 Task: Add Northern Chef Sea Salt & Pepper Calamari to the cart.
Action: Mouse moved to (24, 154)
Screenshot: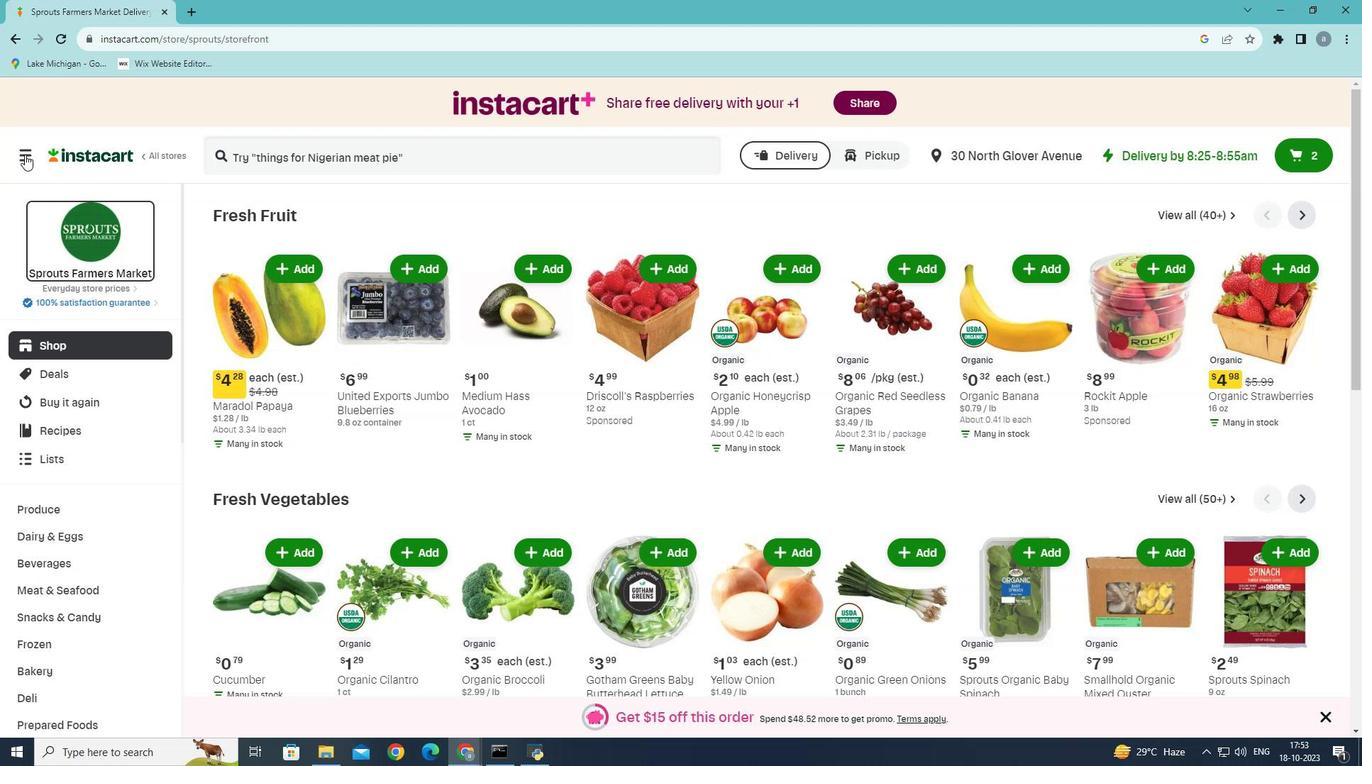 
Action: Mouse pressed left at (24, 154)
Screenshot: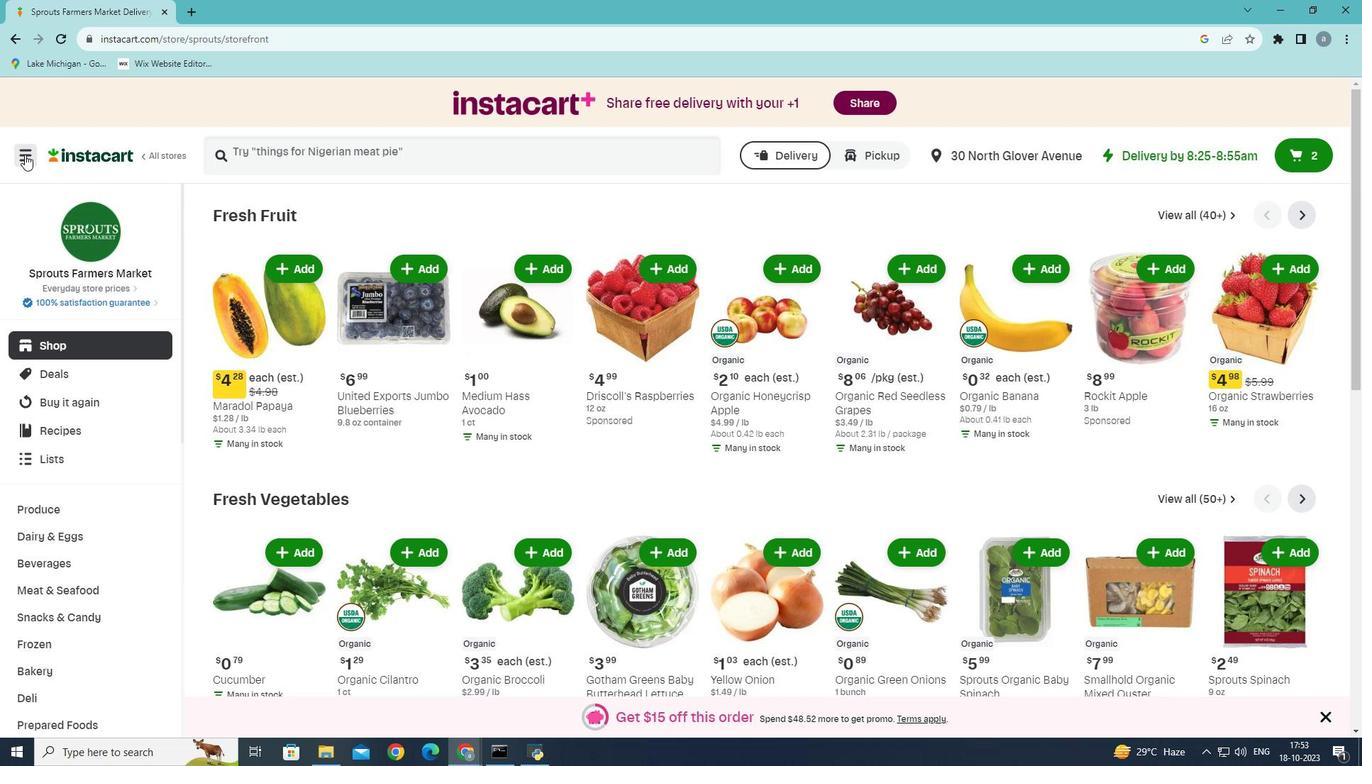 
Action: Mouse moved to (65, 410)
Screenshot: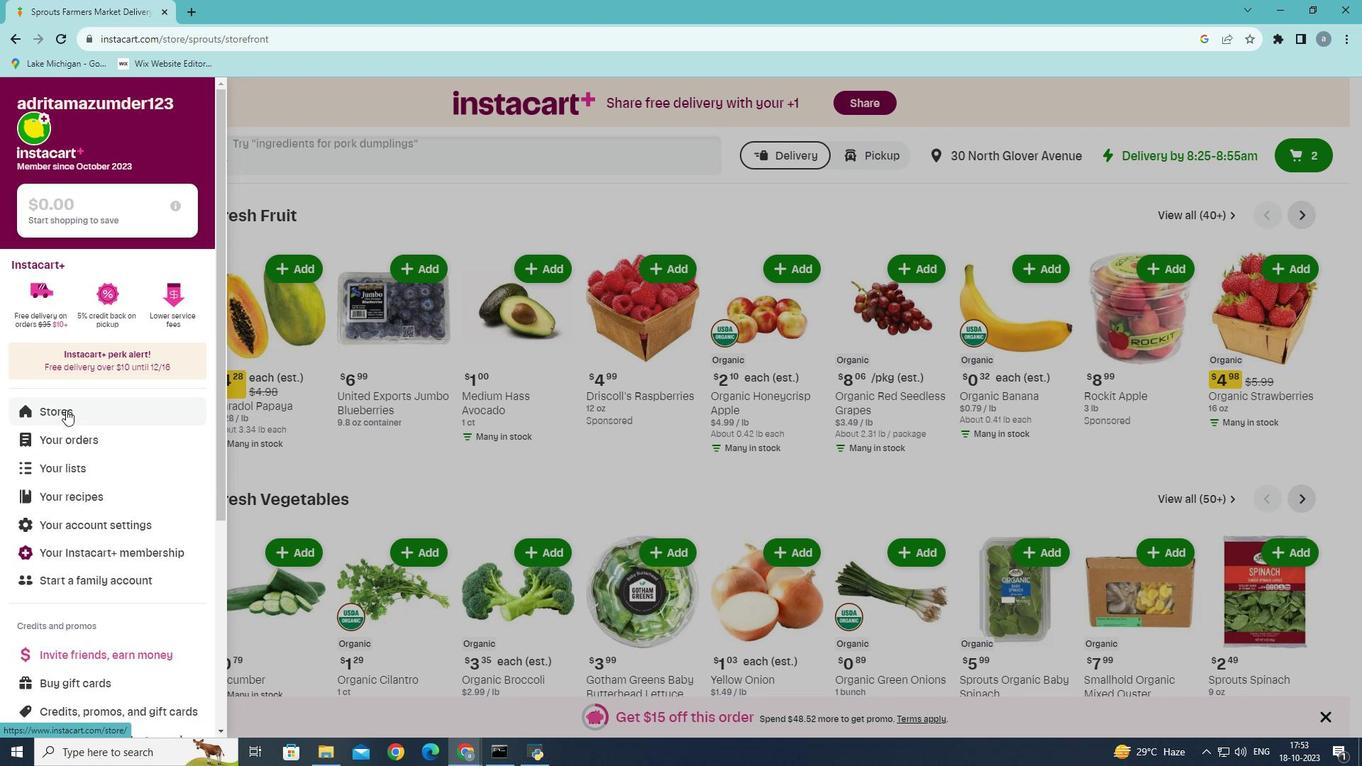 
Action: Mouse pressed left at (65, 410)
Screenshot: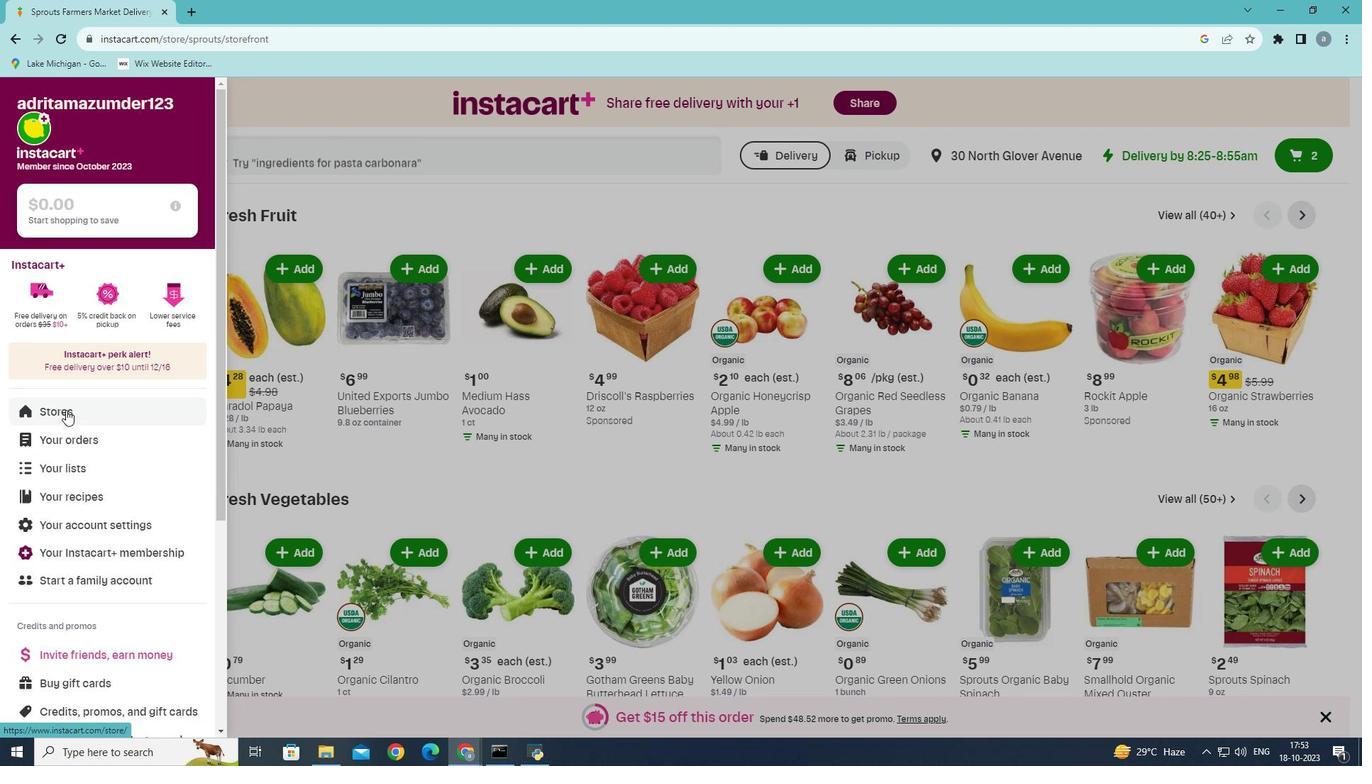 
Action: Mouse moved to (342, 158)
Screenshot: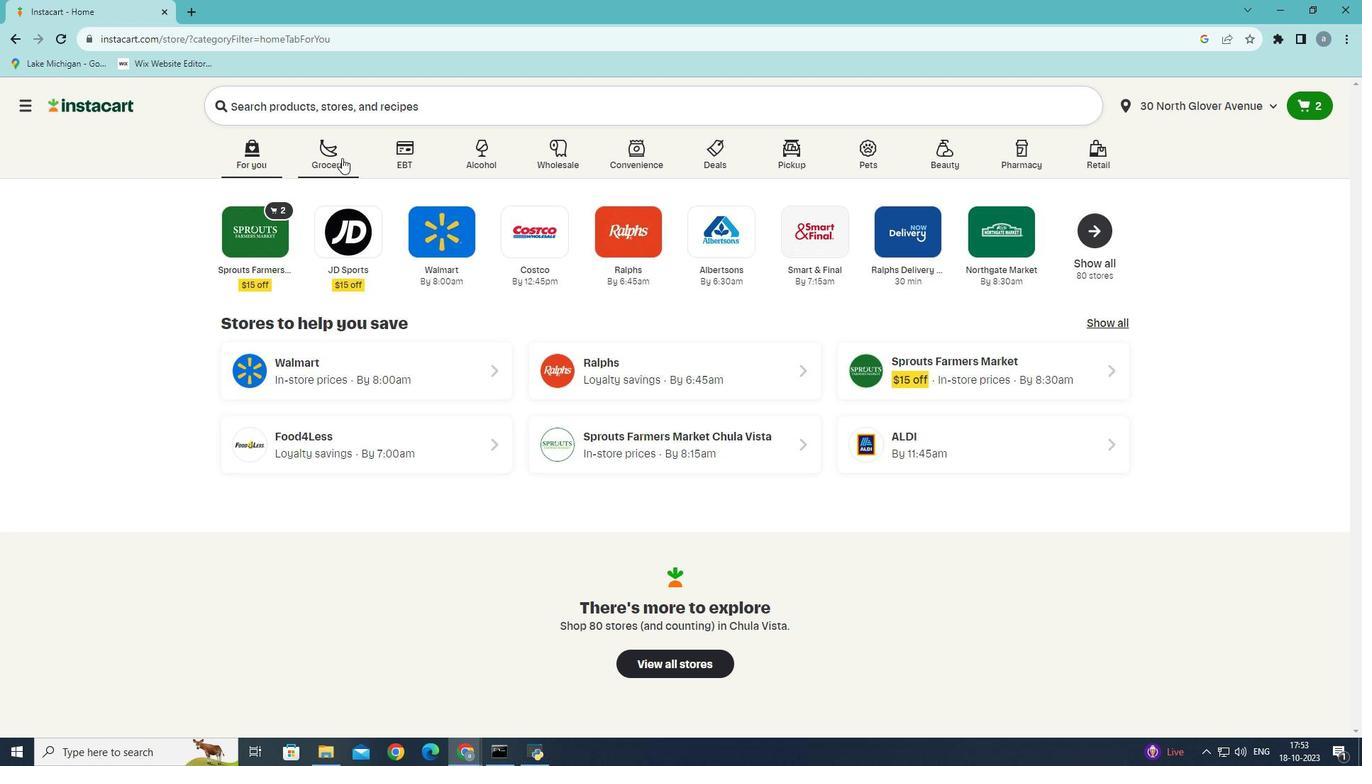
Action: Mouse pressed left at (342, 158)
Screenshot: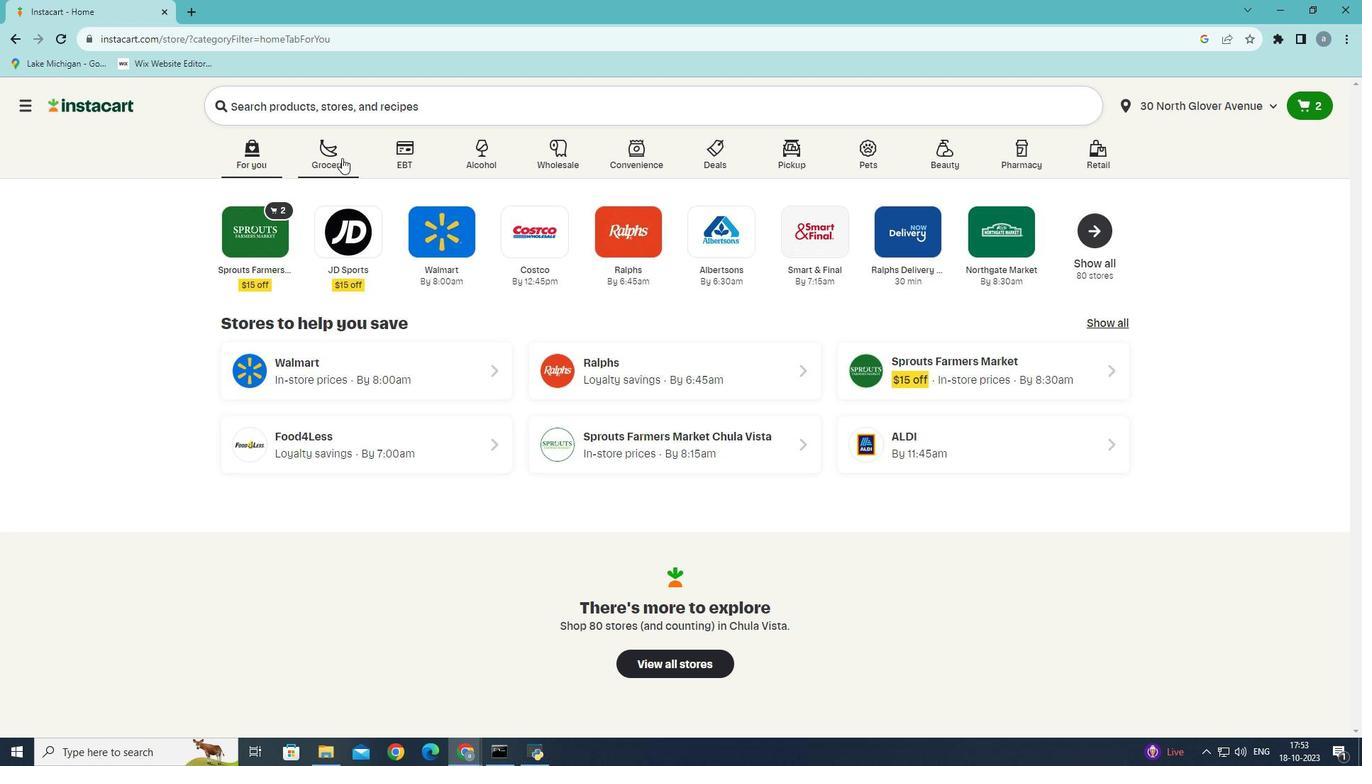 
Action: Mouse moved to (346, 415)
Screenshot: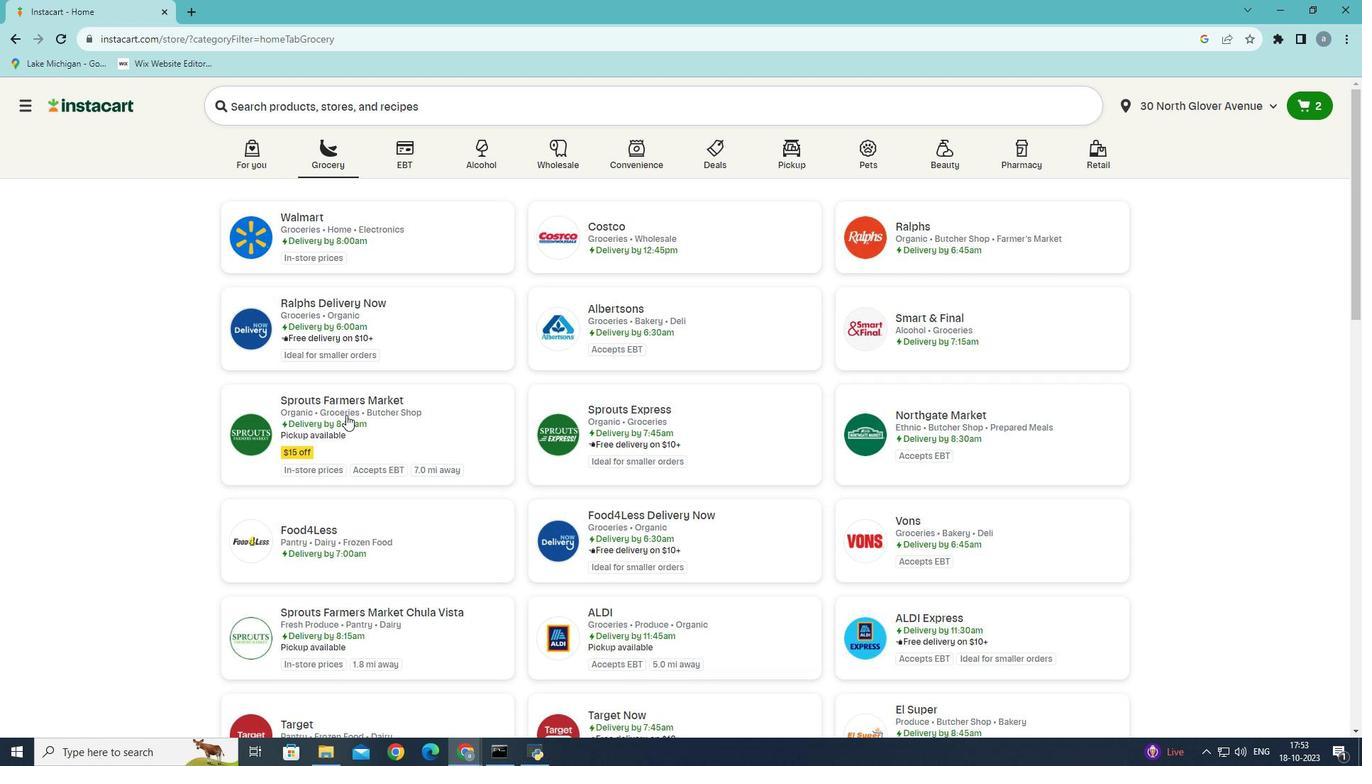 
Action: Mouse pressed left at (346, 415)
Screenshot: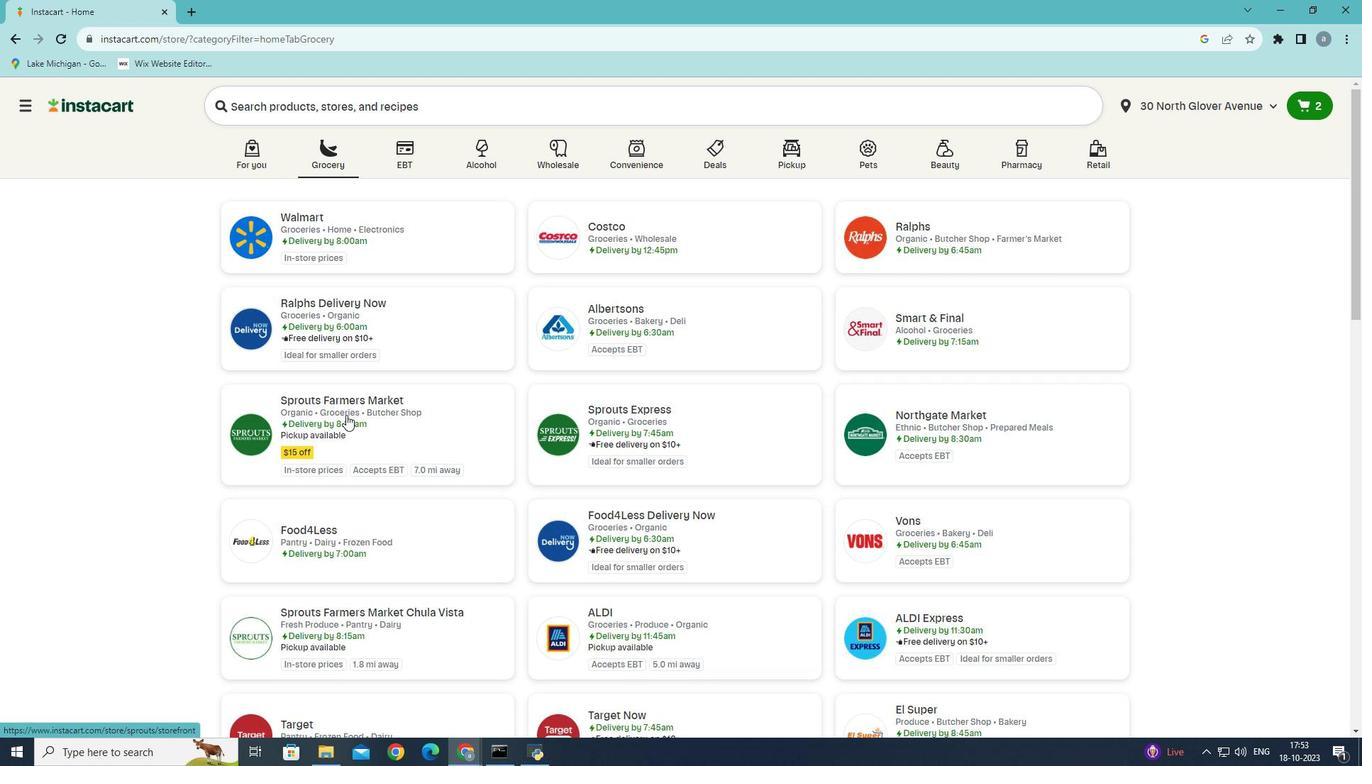 
Action: Mouse moved to (92, 595)
Screenshot: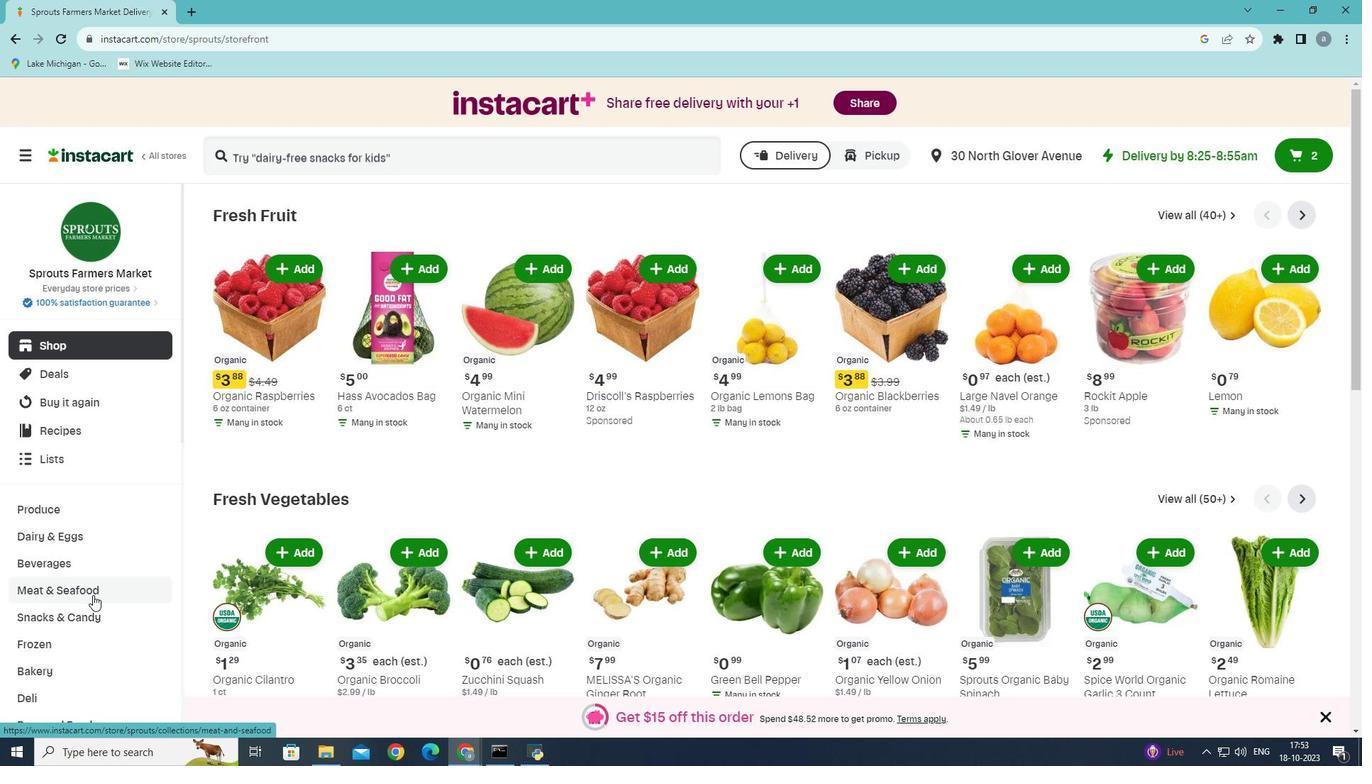 
Action: Mouse pressed left at (92, 595)
Screenshot: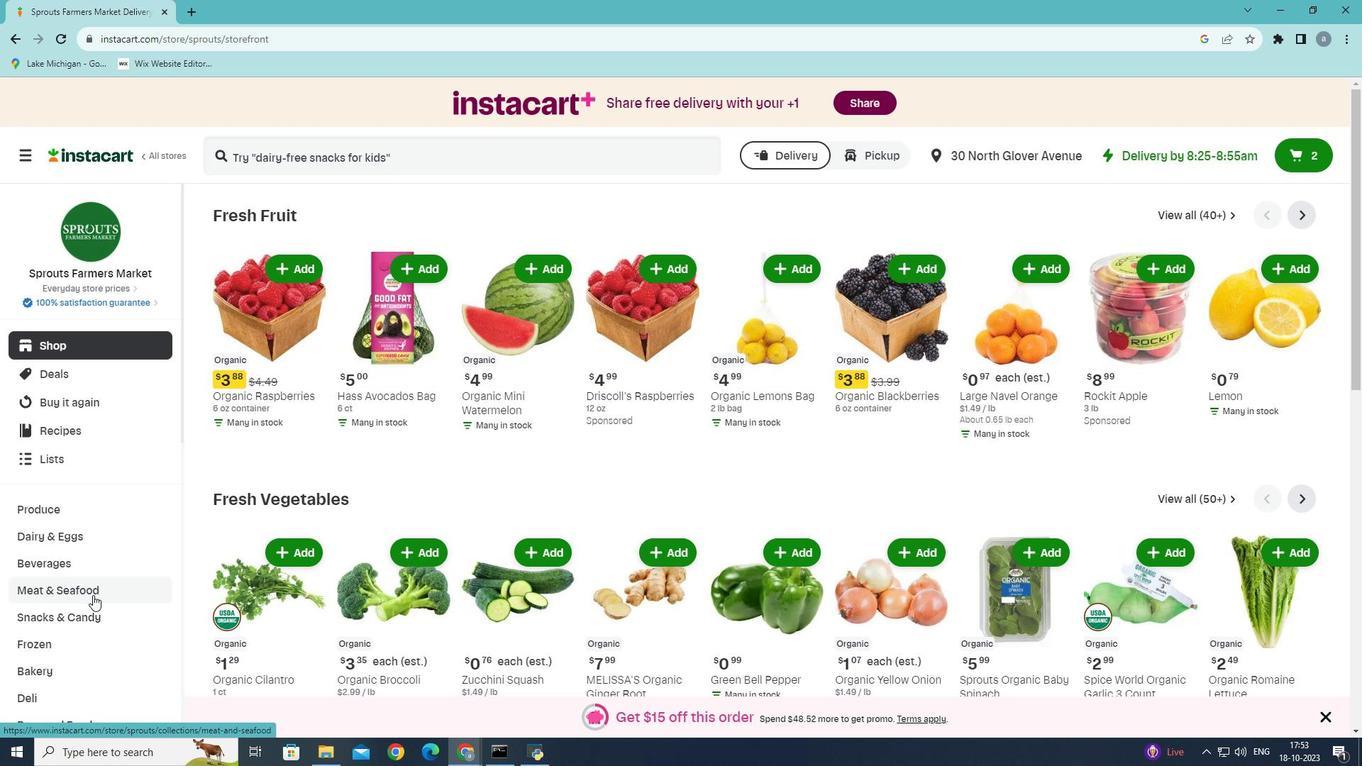 
Action: Mouse moved to (568, 255)
Screenshot: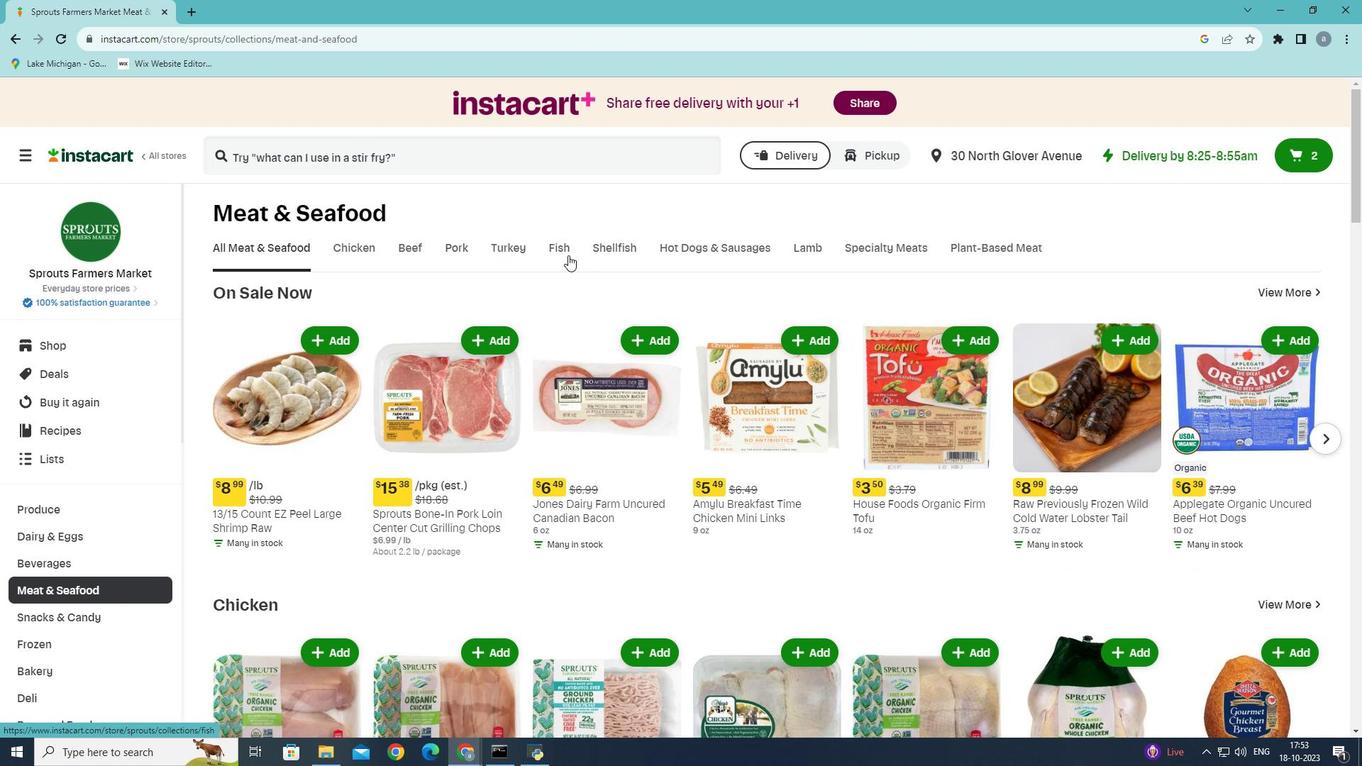 
Action: Mouse pressed left at (568, 255)
Screenshot: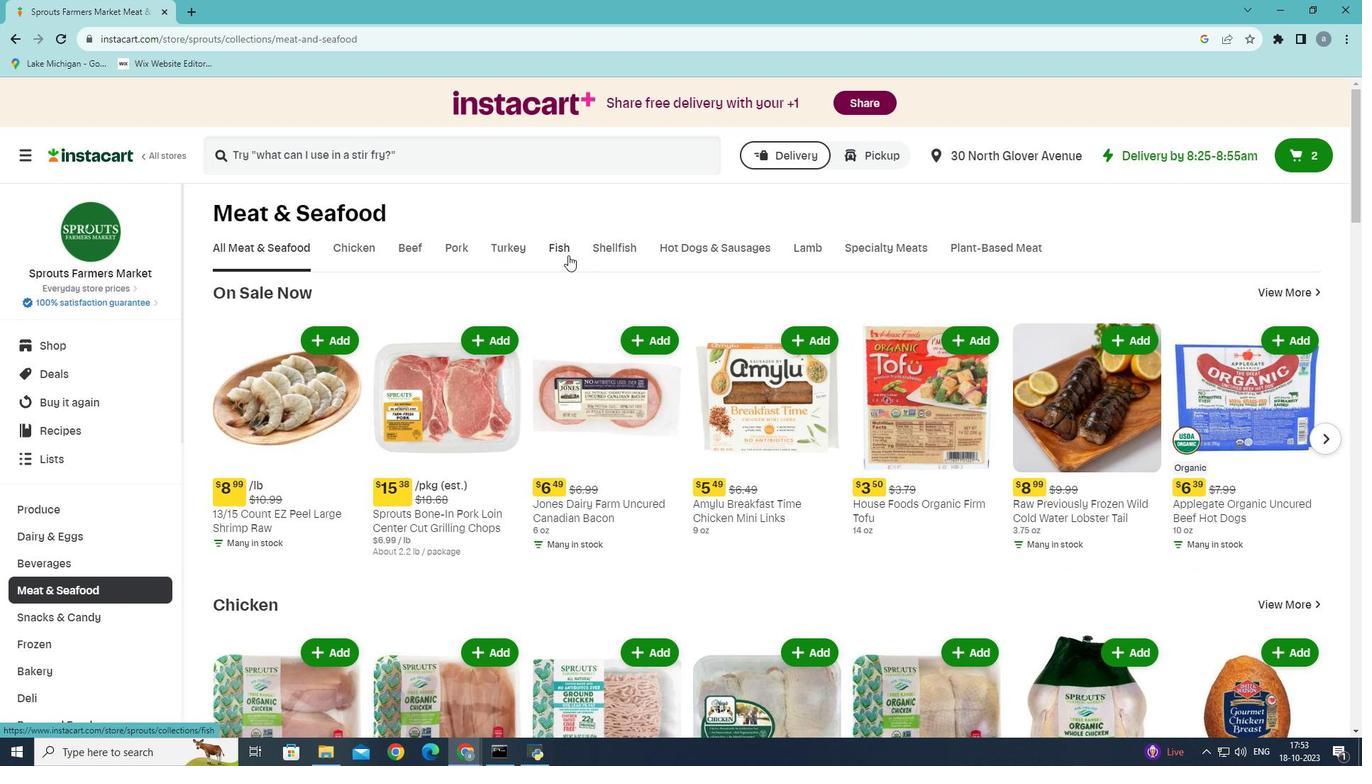 
Action: Mouse moved to (911, 640)
Screenshot: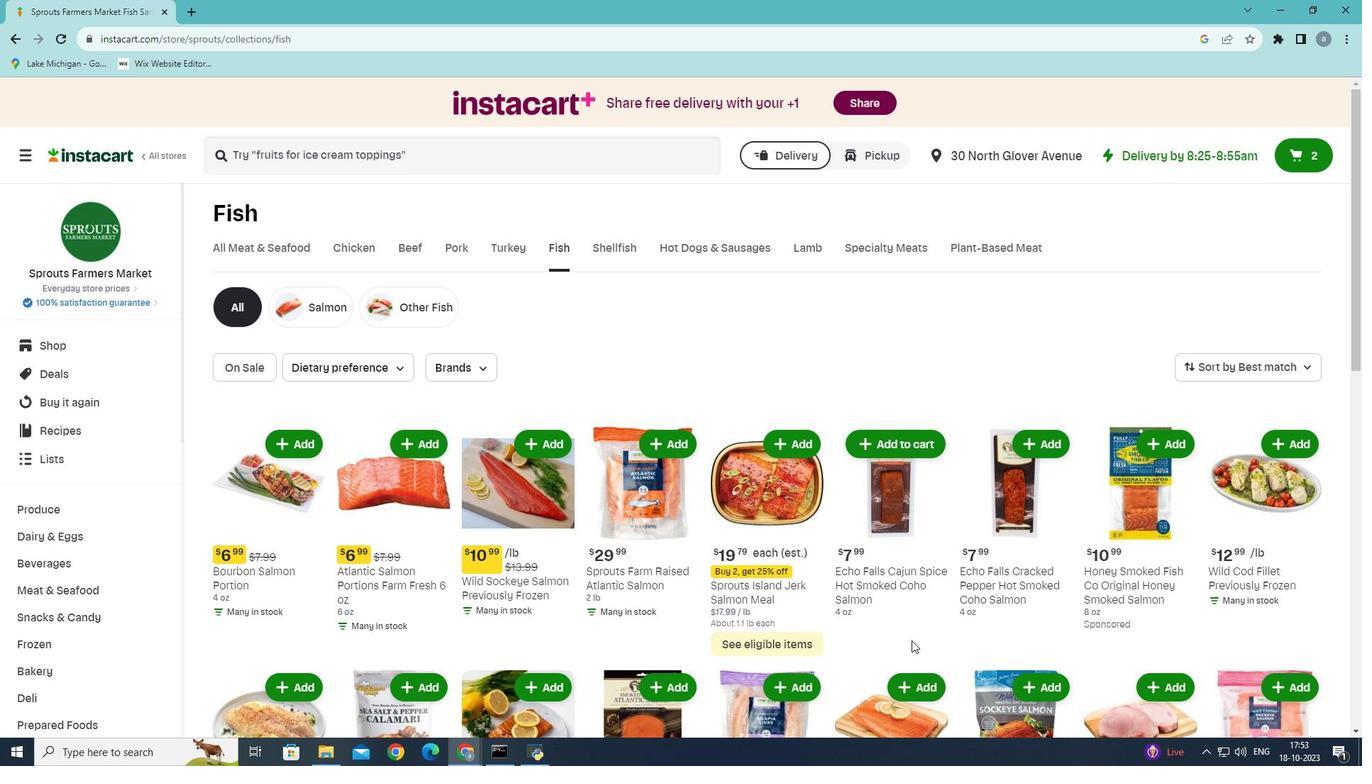 
Action: Mouse scrolled (911, 640) with delta (0, 0)
Screenshot: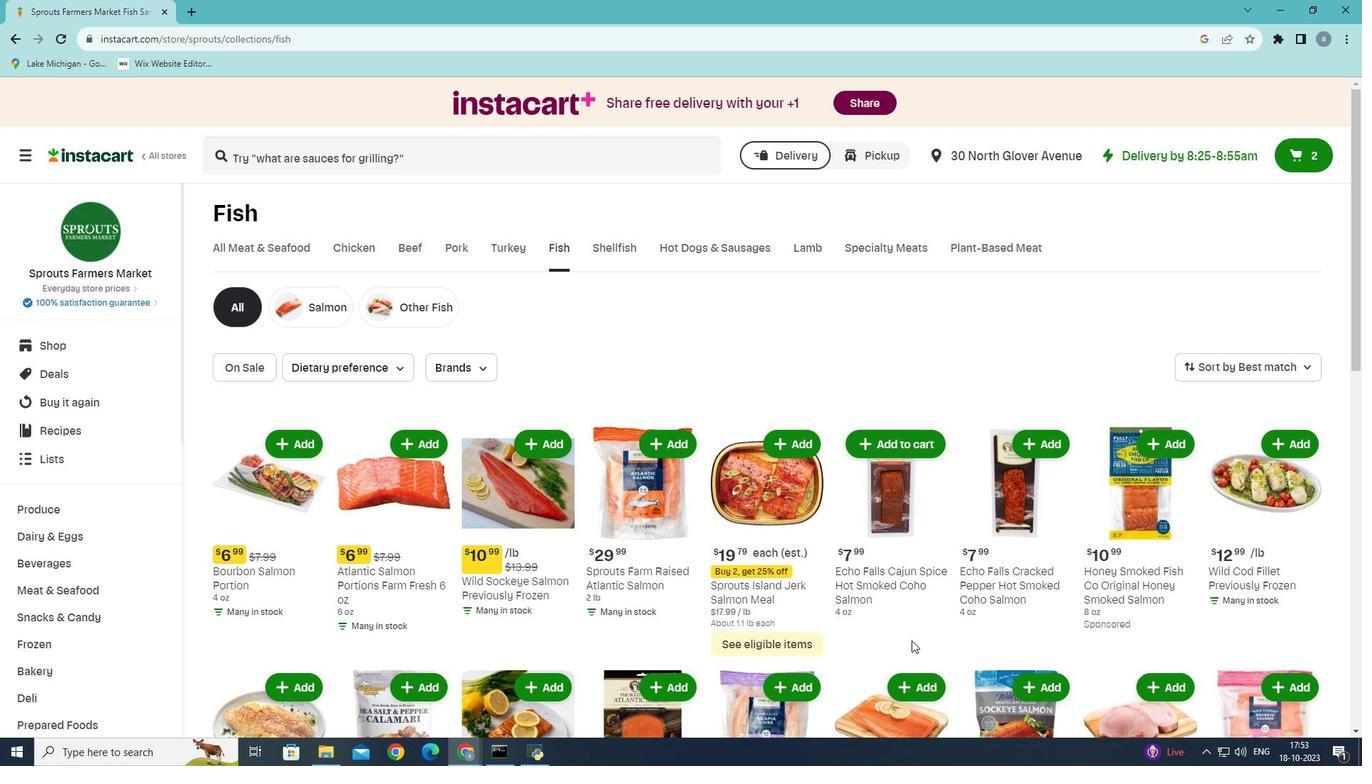 
Action: Mouse scrolled (911, 640) with delta (0, 0)
Screenshot: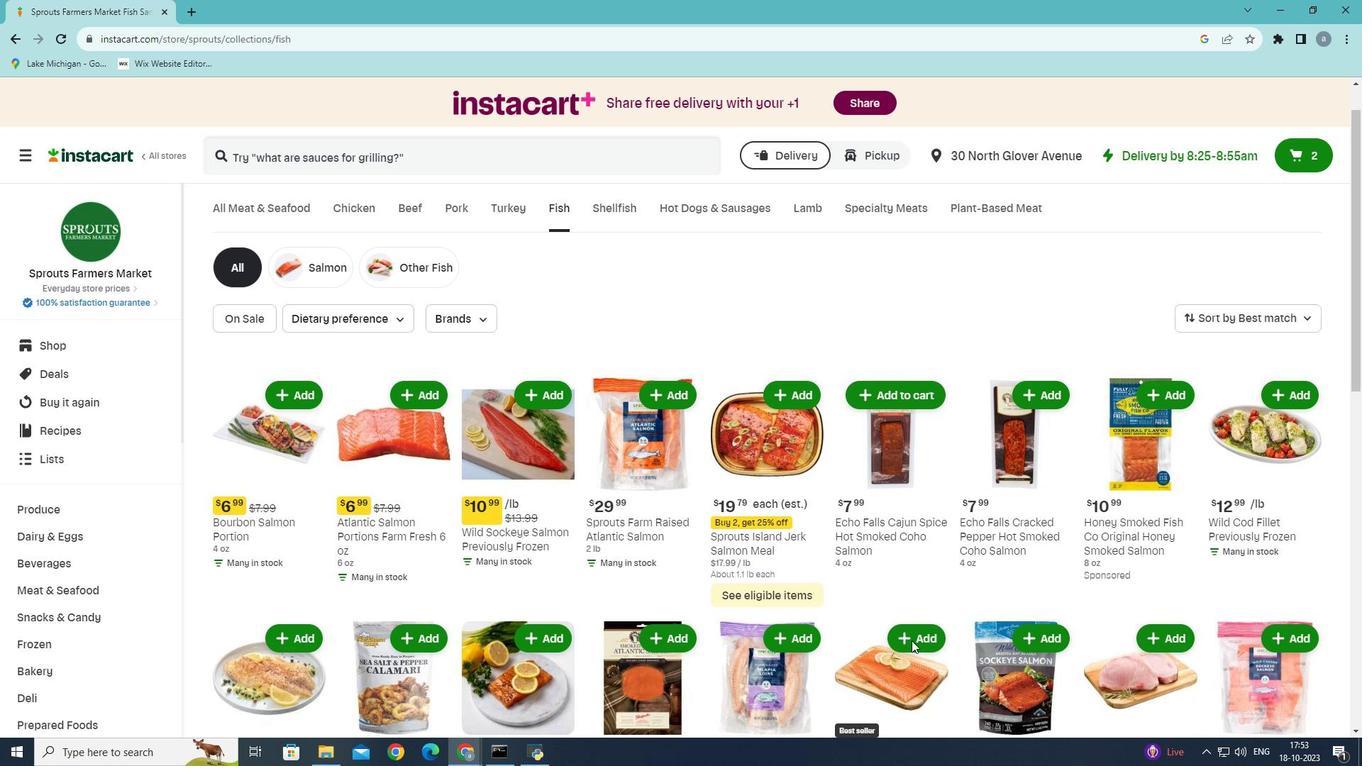 
Action: Mouse moved to (404, 543)
Screenshot: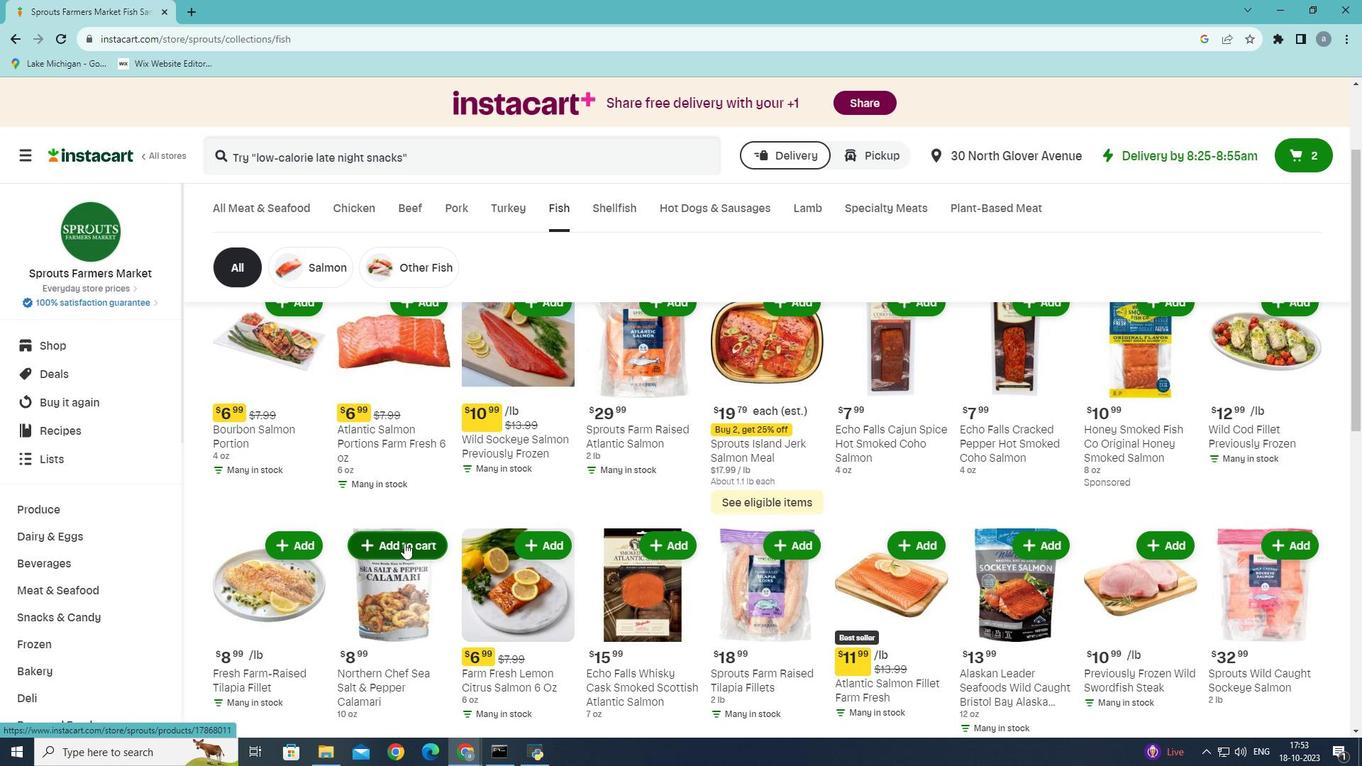 
Action: Mouse pressed left at (404, 543)
Screenshot: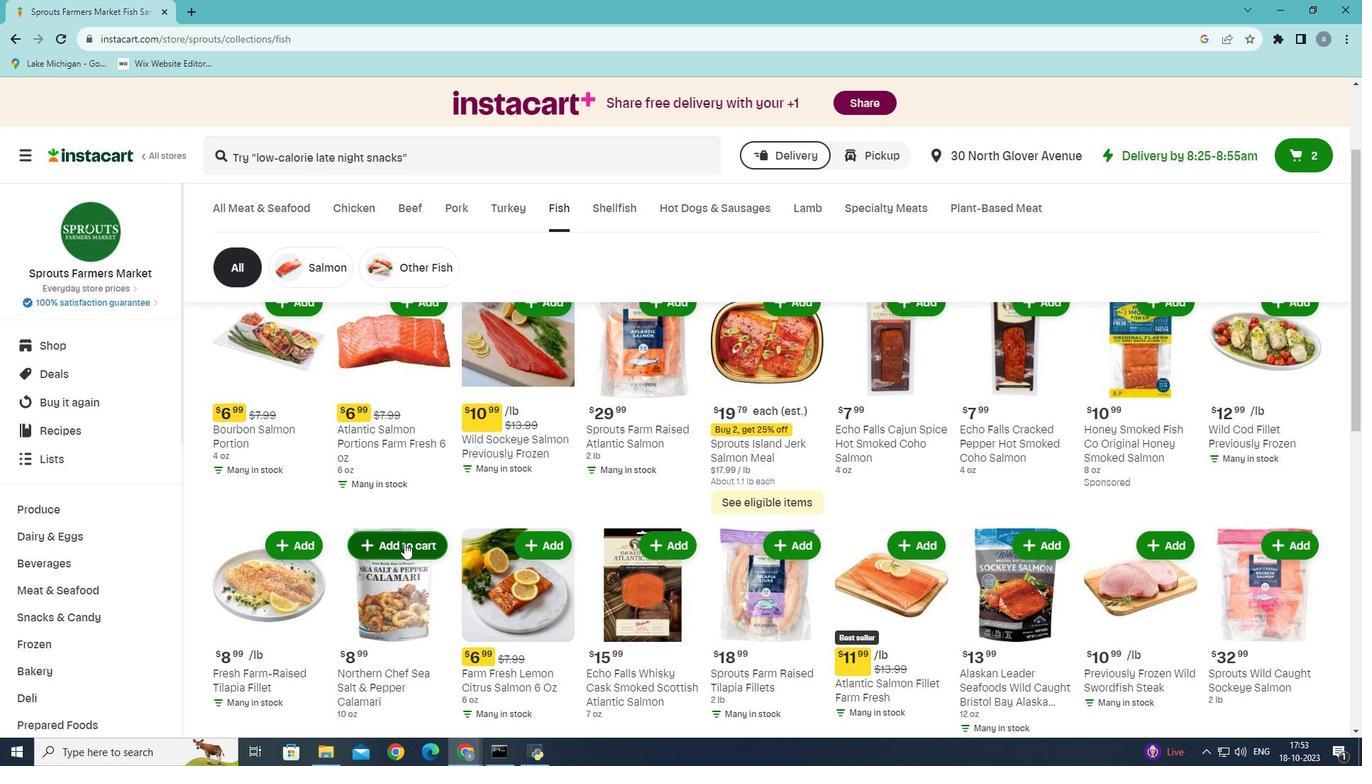 
Action: Mouse moved to (384, 541)
Screenshot: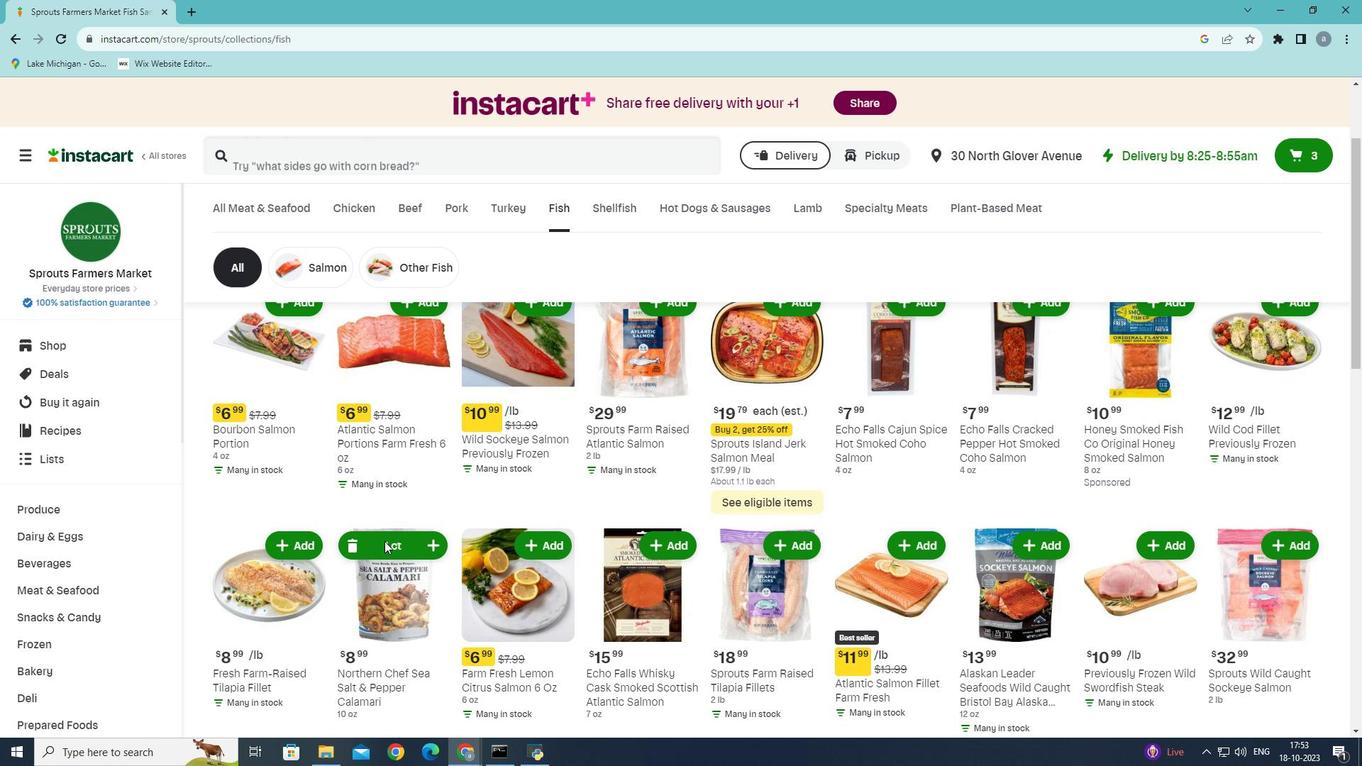 
